 Task: Change line and paragraph spacing to single.
Action: Mouse moved to (461, 407)
Screenshot: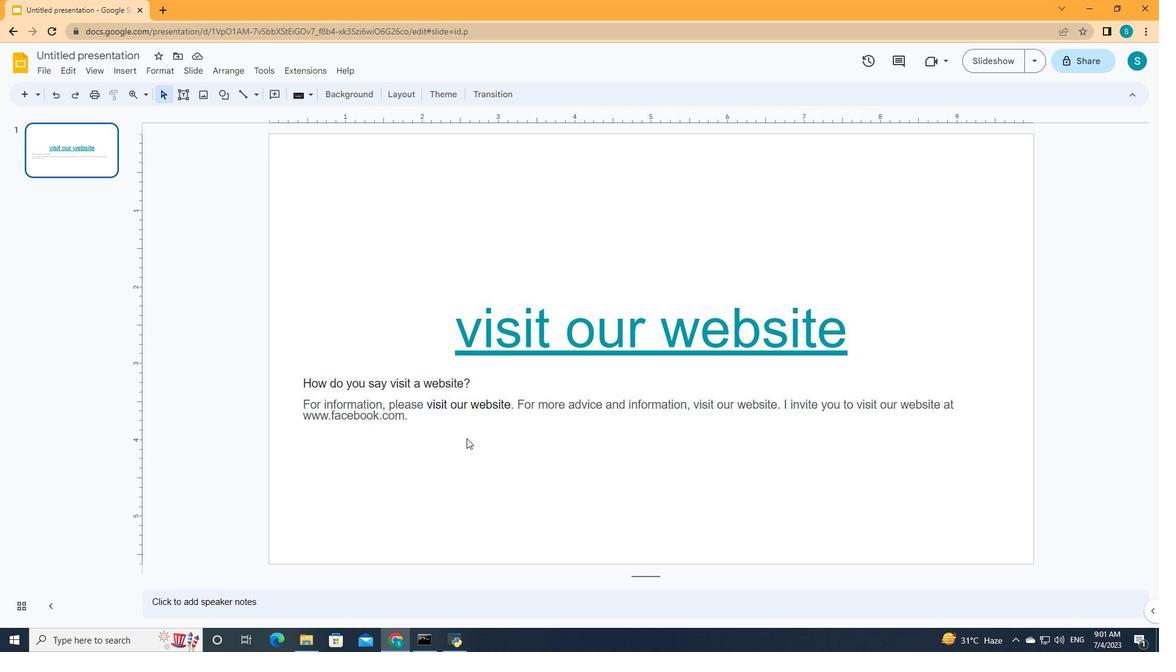 
Action: Mouse pressed left at (461, 407)
Screenshot: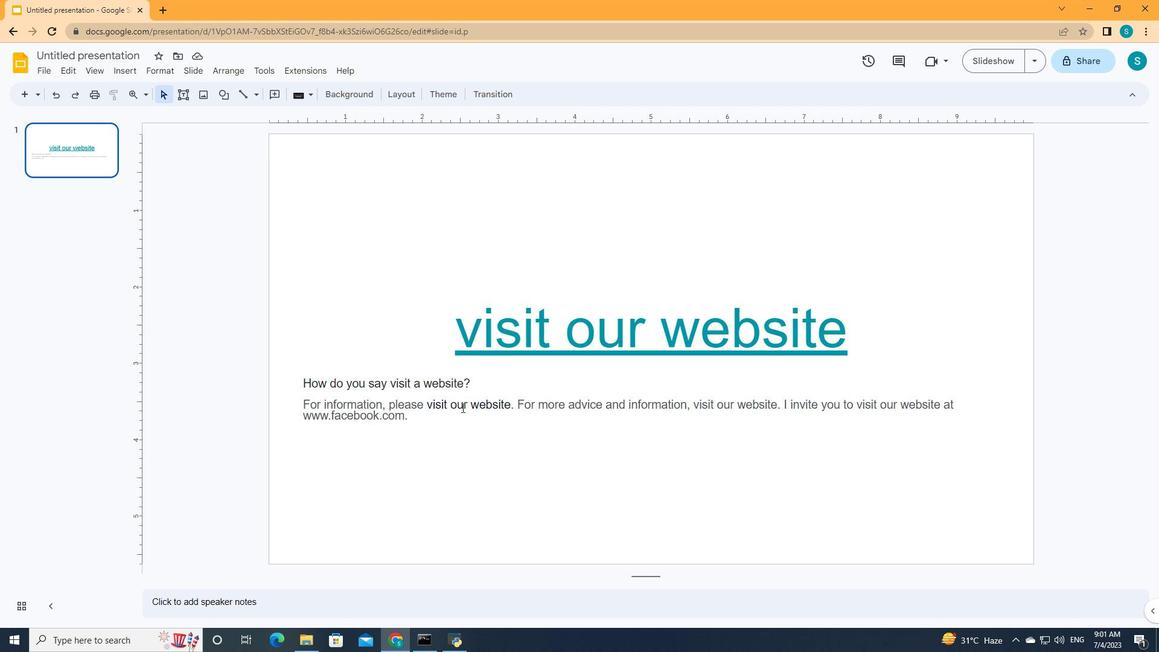 
Action: Key pressed ctrl+A
Screenshot: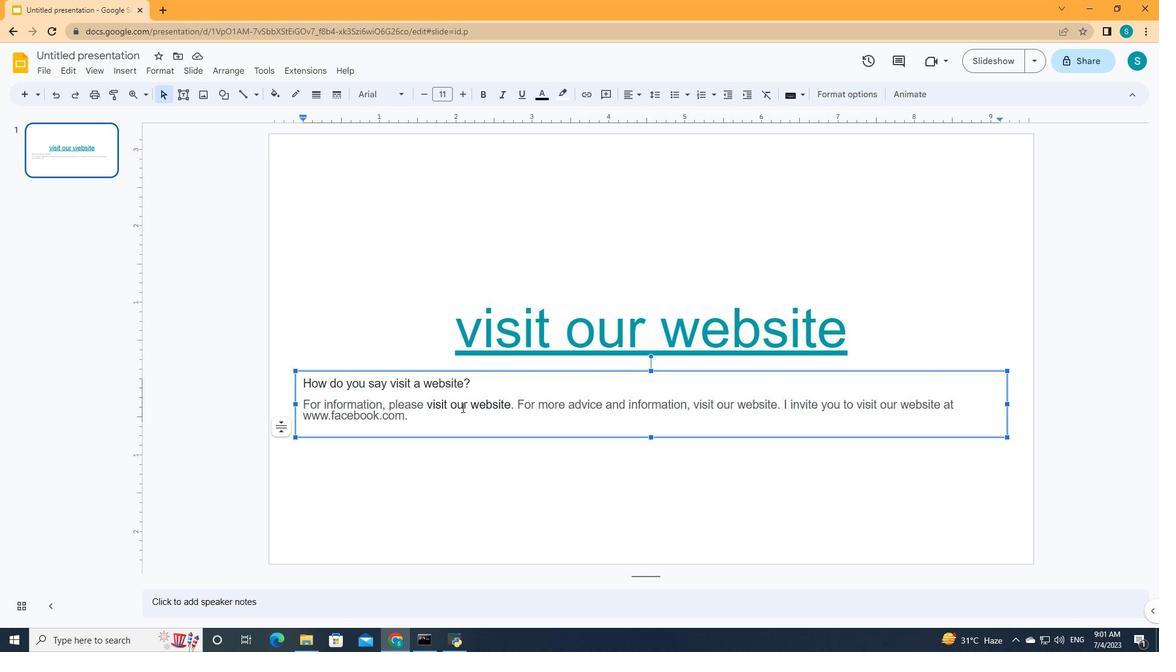 
Action: Mouse moved to (651, 100)
Screenshot: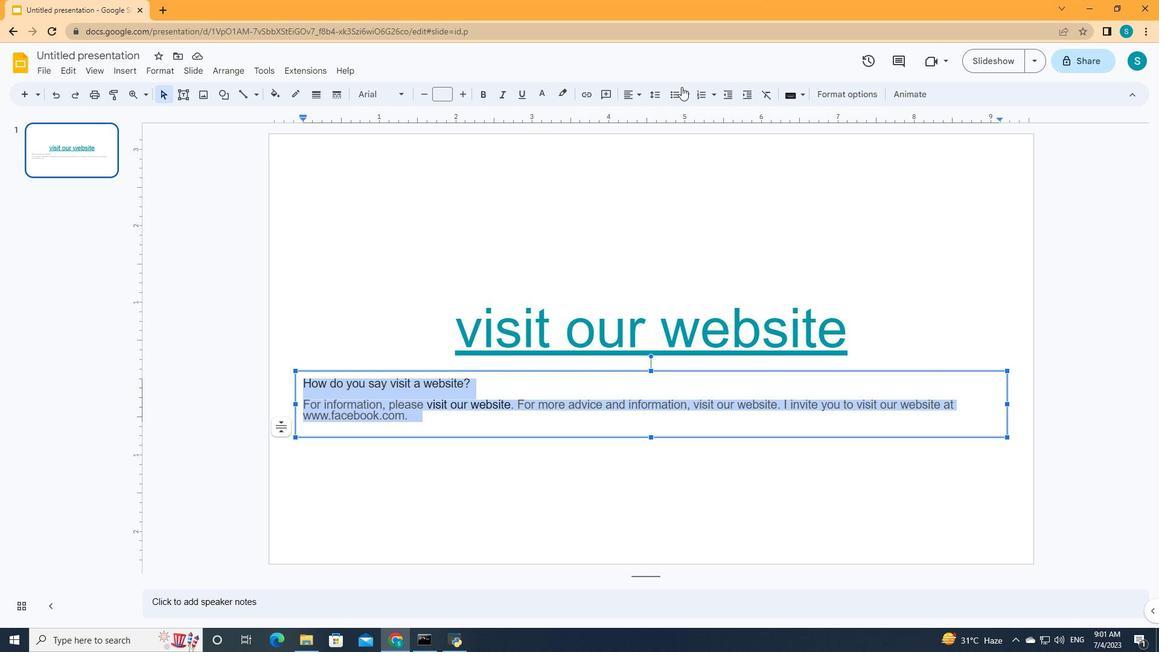 
Action: Mouse pressed left at (651, 100)
Screenshot: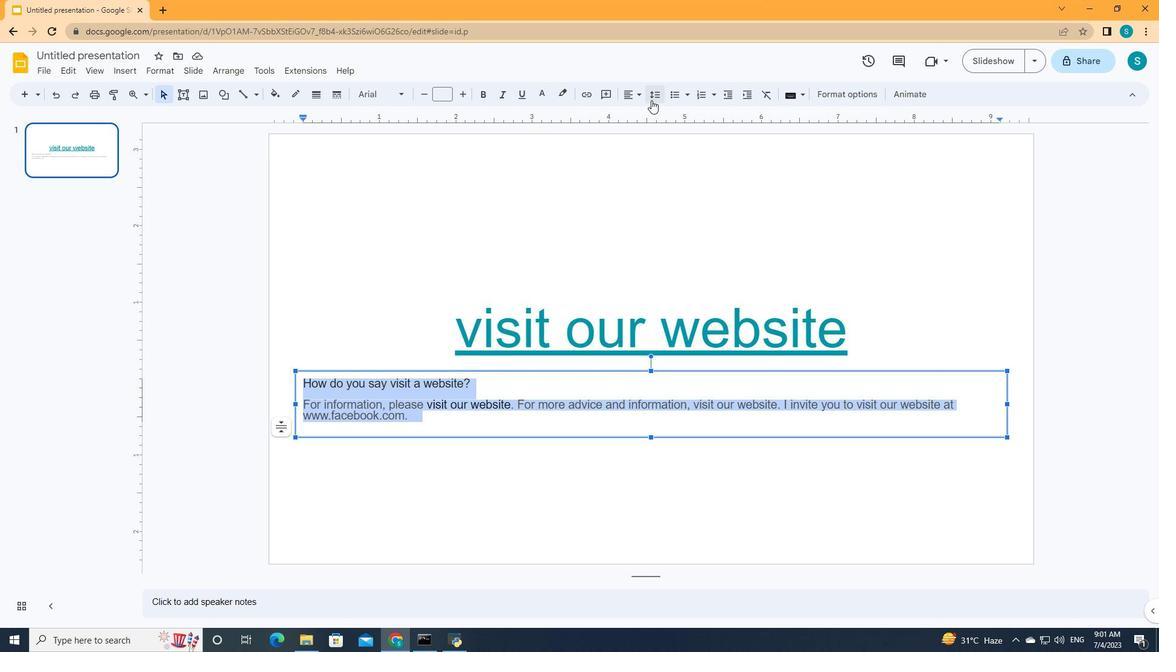 
Action: Mouse moved to (654, 120)
Screenshot: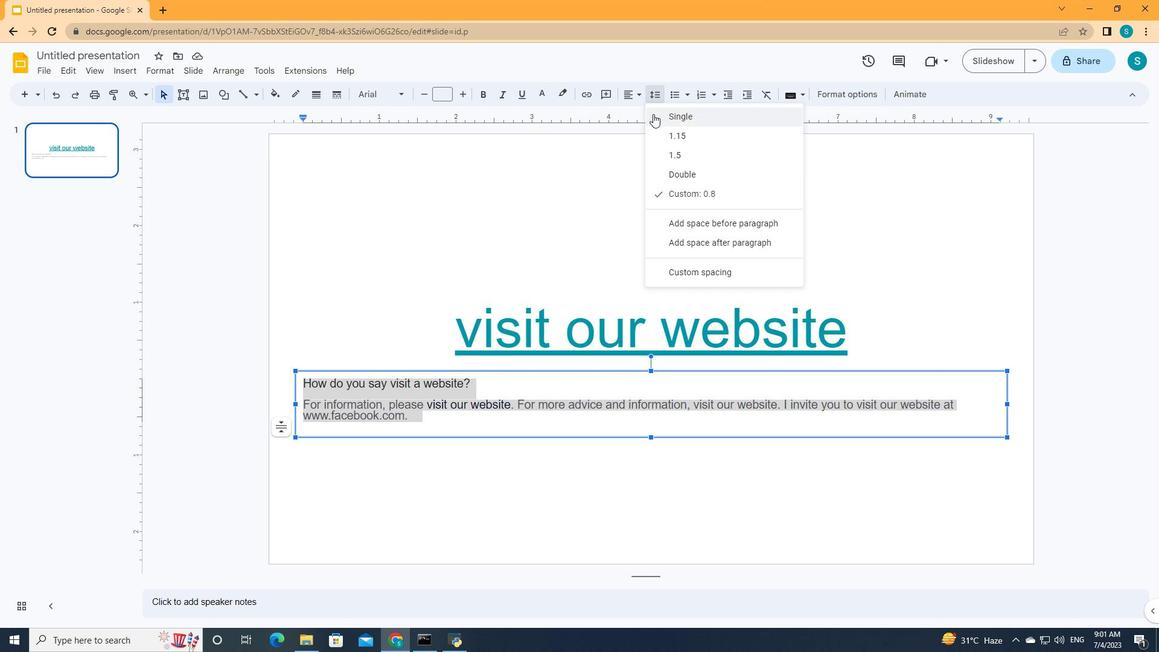 
Action: Mouse pressed left at (654, 120)
Screenshot: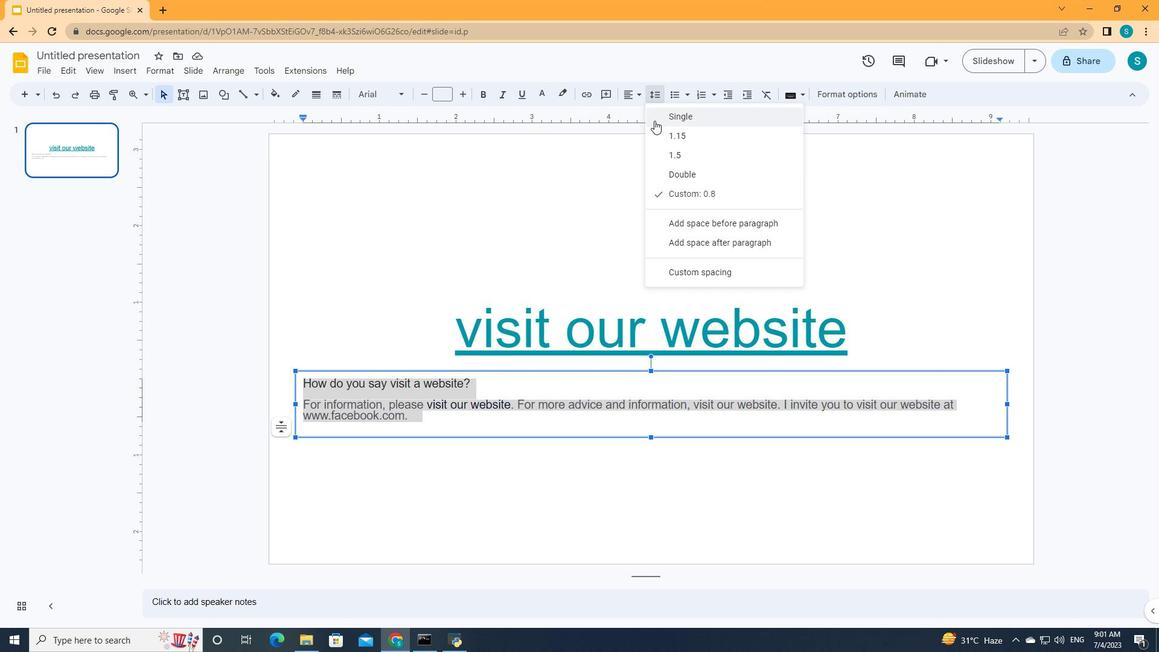 
